 Task: Enable interaction limits for 24 hours only for repository collaborators in the repository "JS".
Action: Mouse moved to (1146, 252)
Screenshot: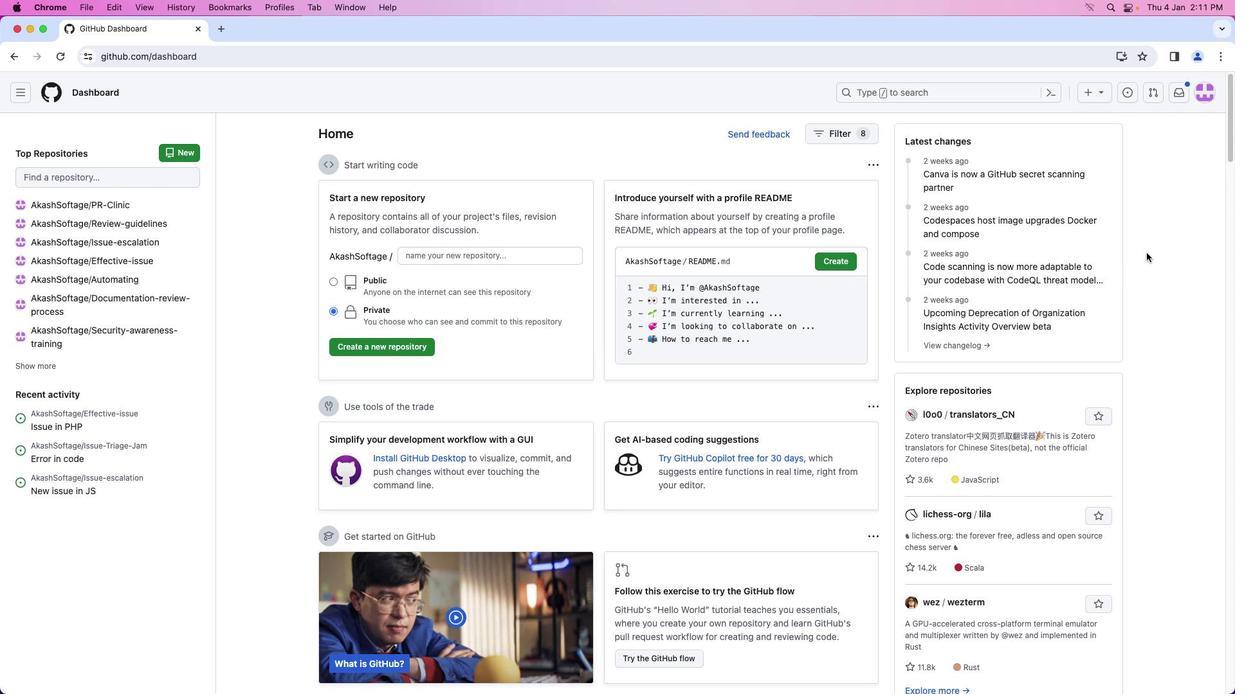 
Action: Mouse pressed left at (1146, 252)
Screenshot: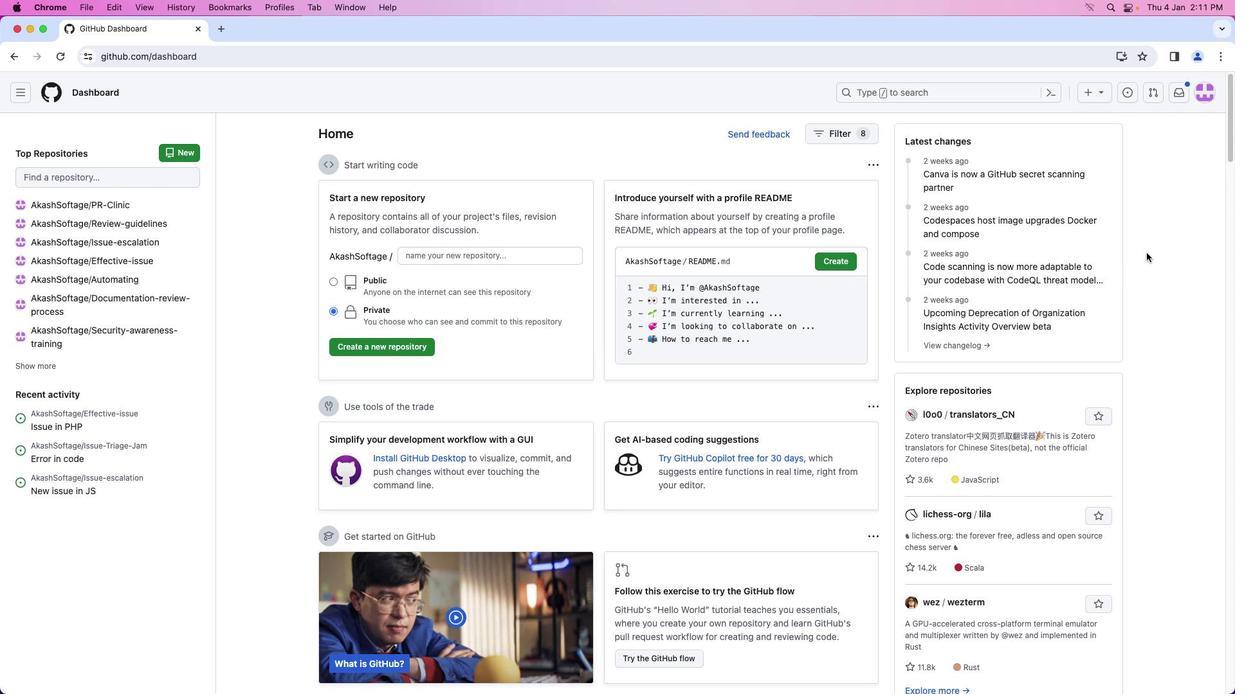 
Action: Mouse moved to (1205, 95)
Screenshot: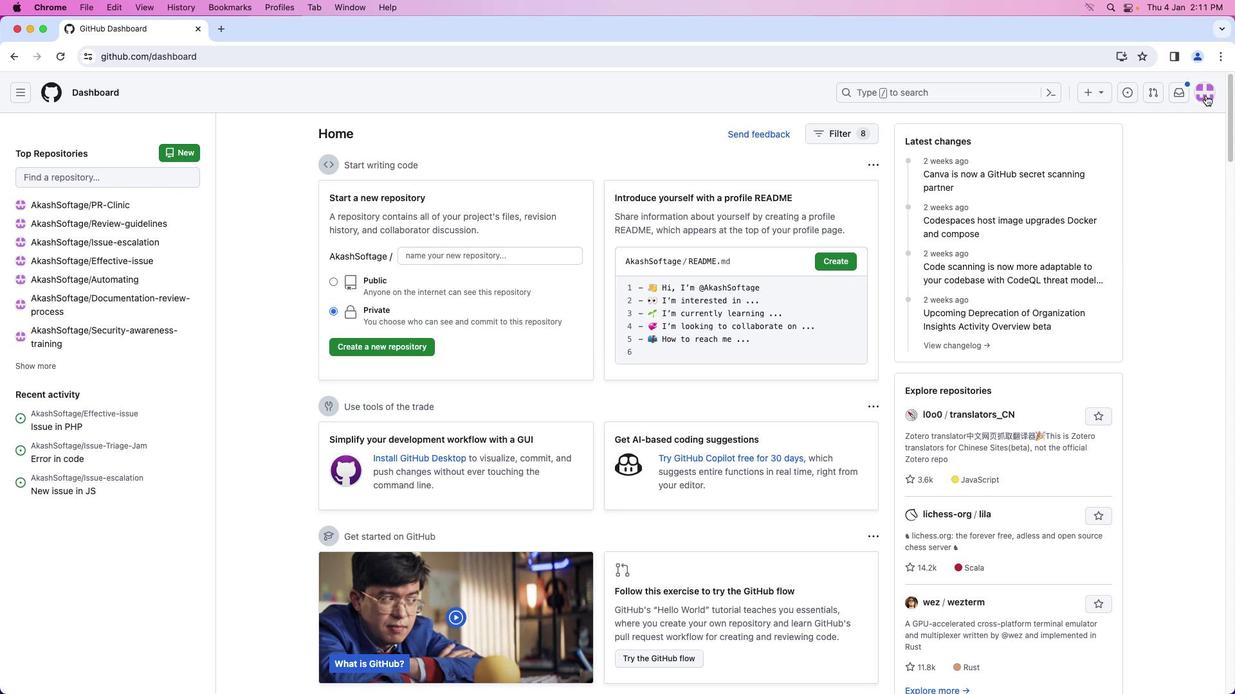 
Action: Mouse pressed left at (1205, 95)
Screenshot: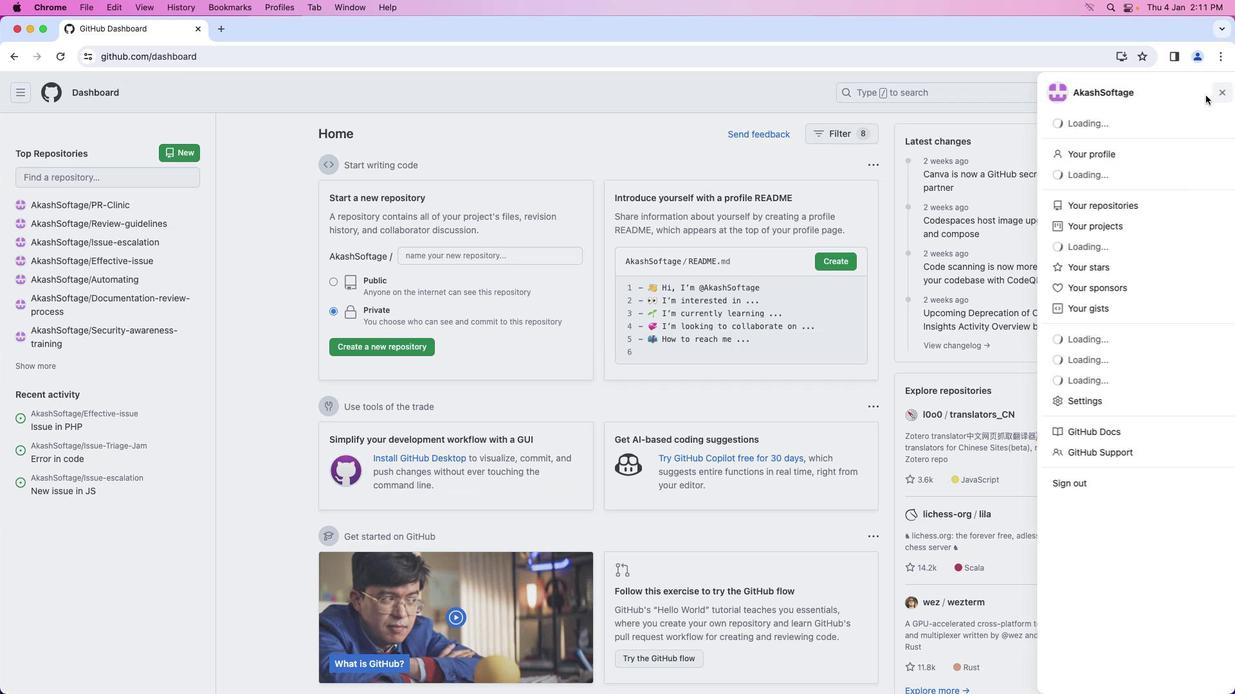 
Action: Mouse moved to (1136, 209)
Screenshot: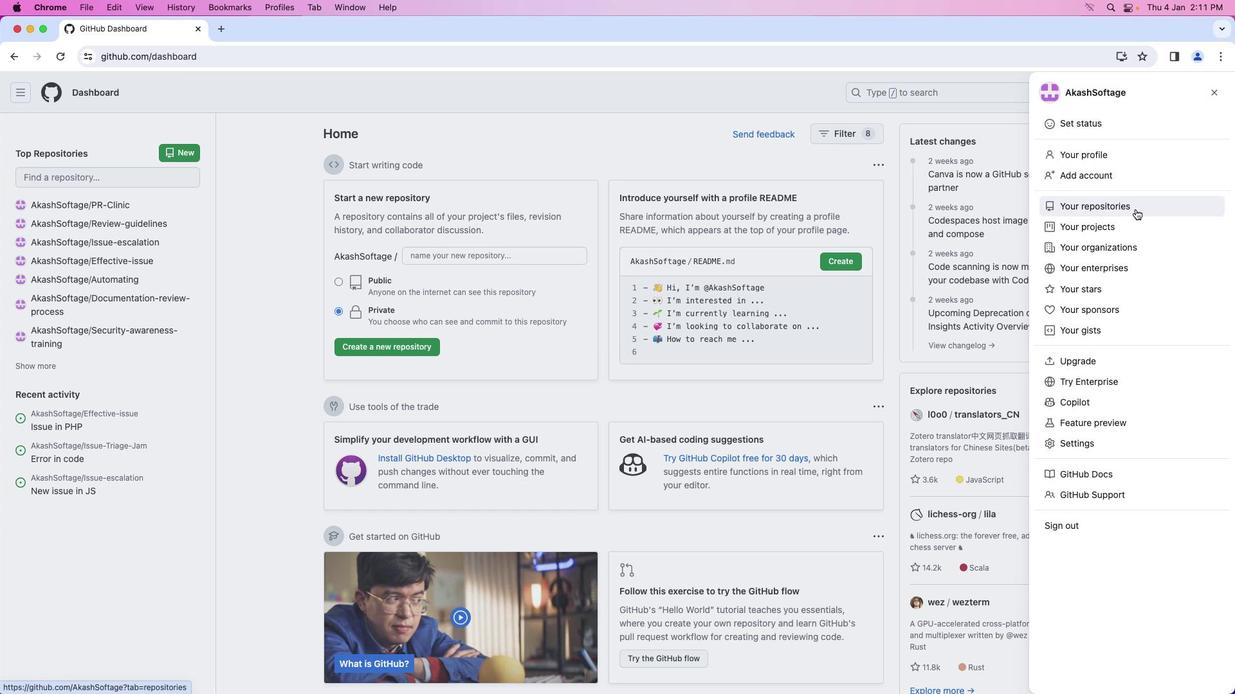 
Action: Mouse pressed left at (1136, 209)
Screenshot: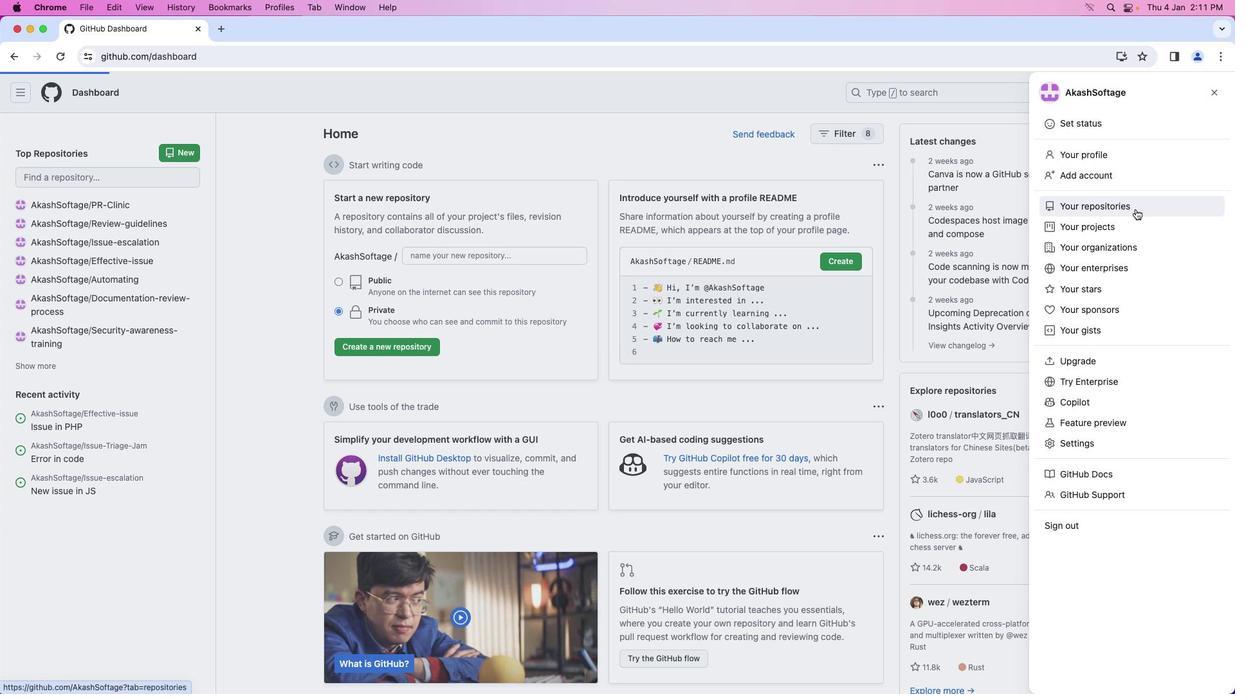 
Action: Mouse moved to (429, 214)
Screenshot: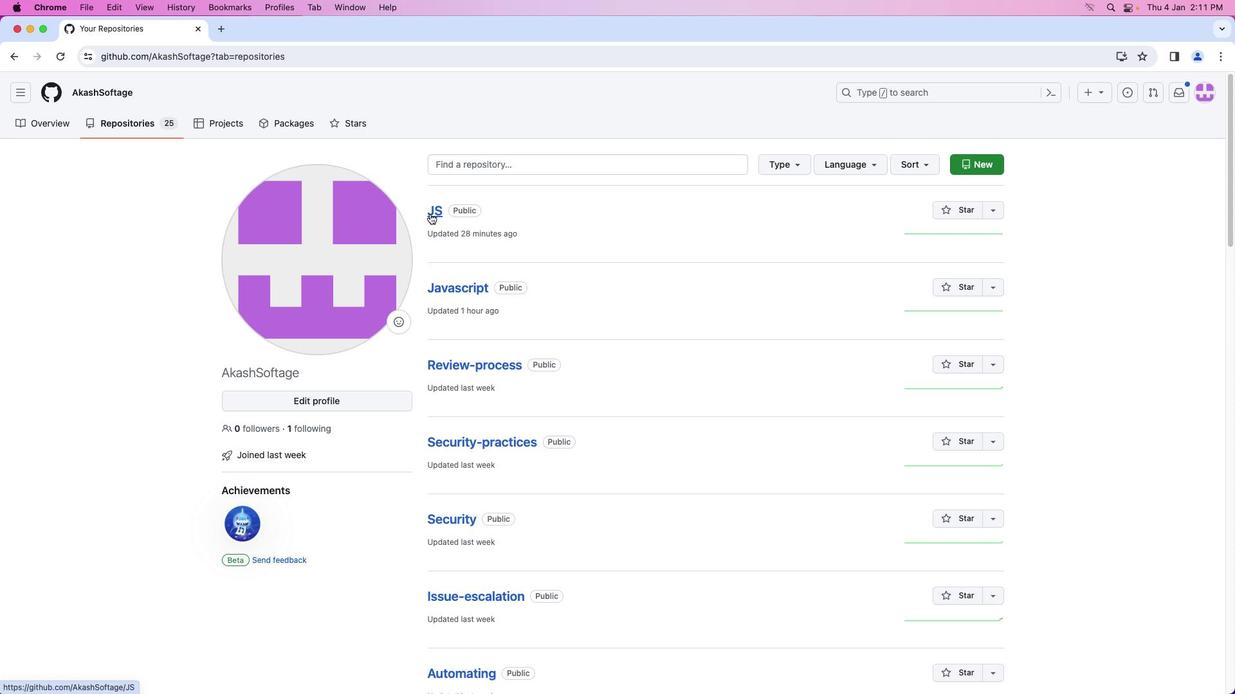 
Action: Mouse pressed left at (429, 214)
Screenshot: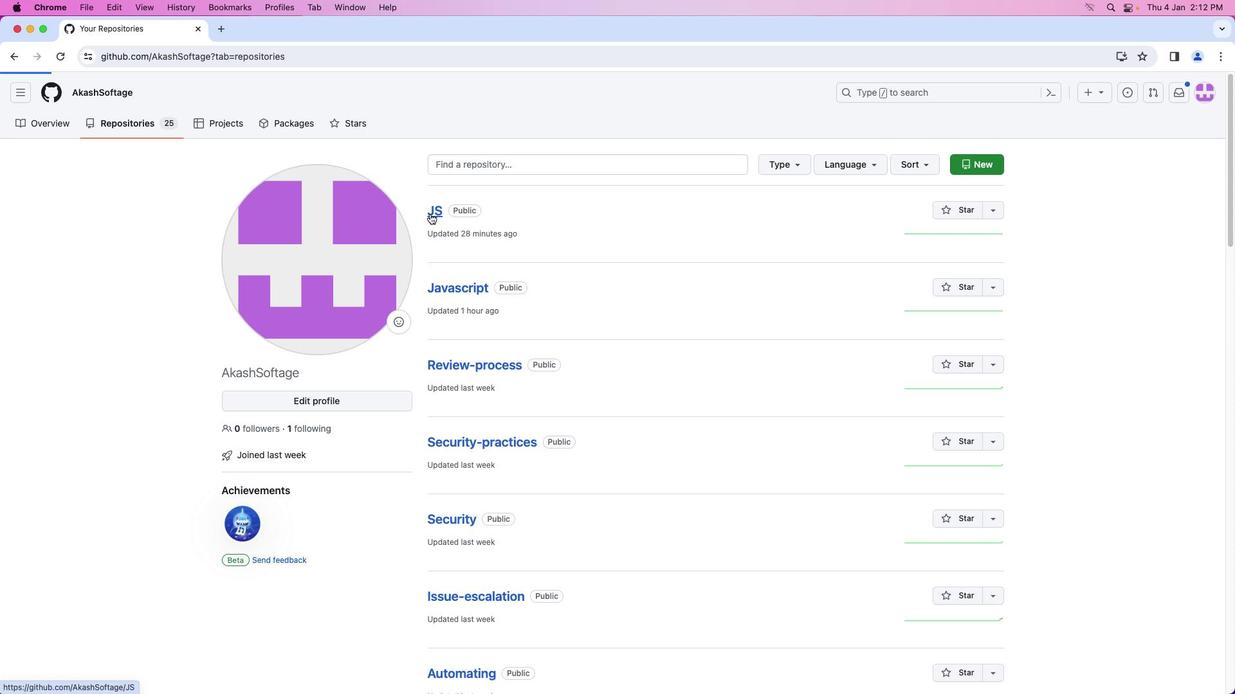 
Action: Mouse moved to (559, 124)
Screenshot: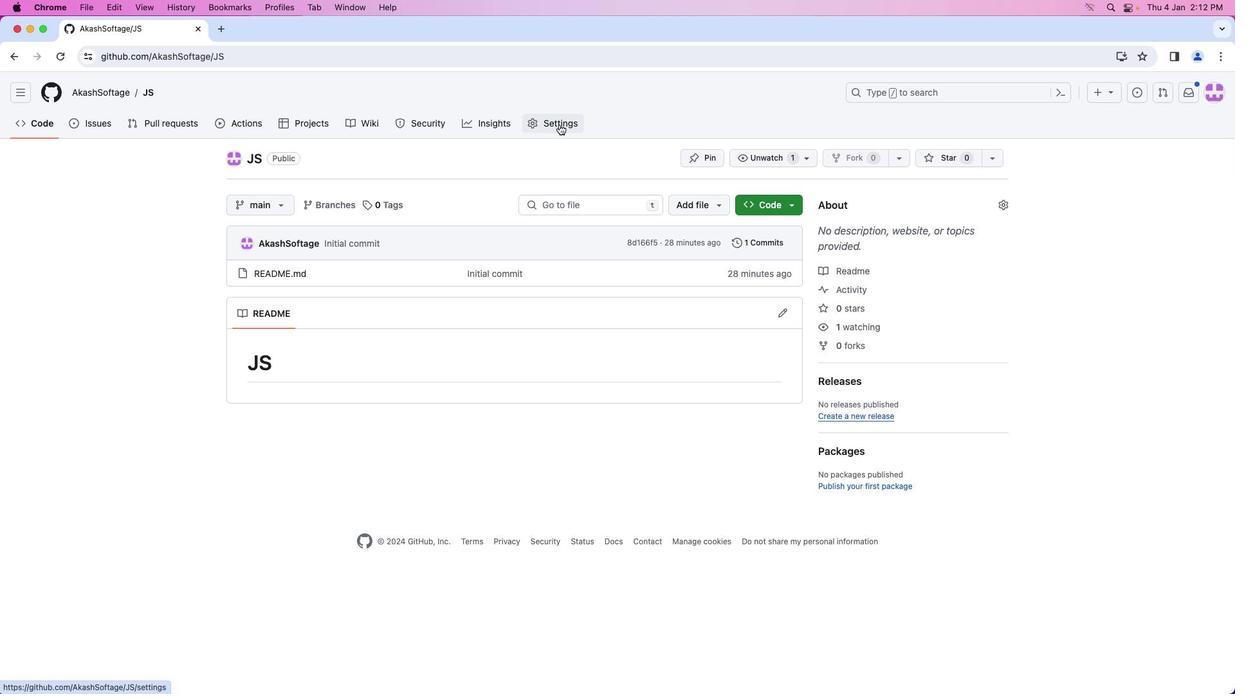
Action: Mouse pressed left at (559, 124)
Screenshot: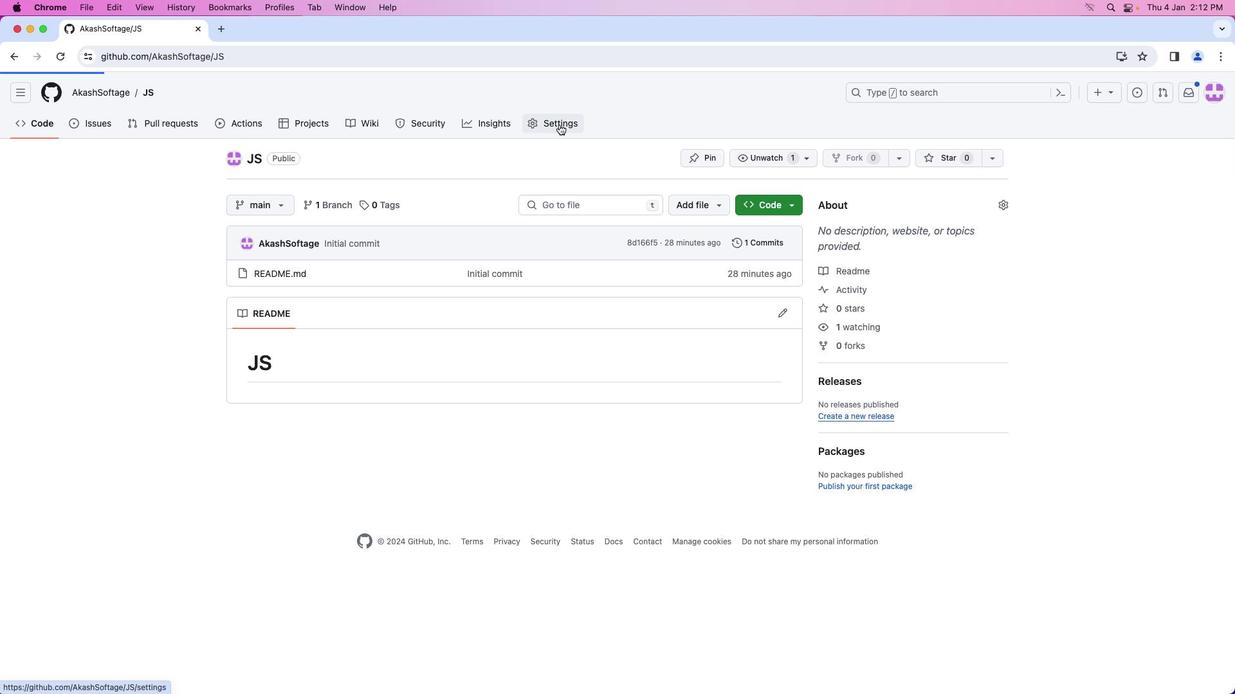
Action: Mouse moved to (404, 238)
Screenshot: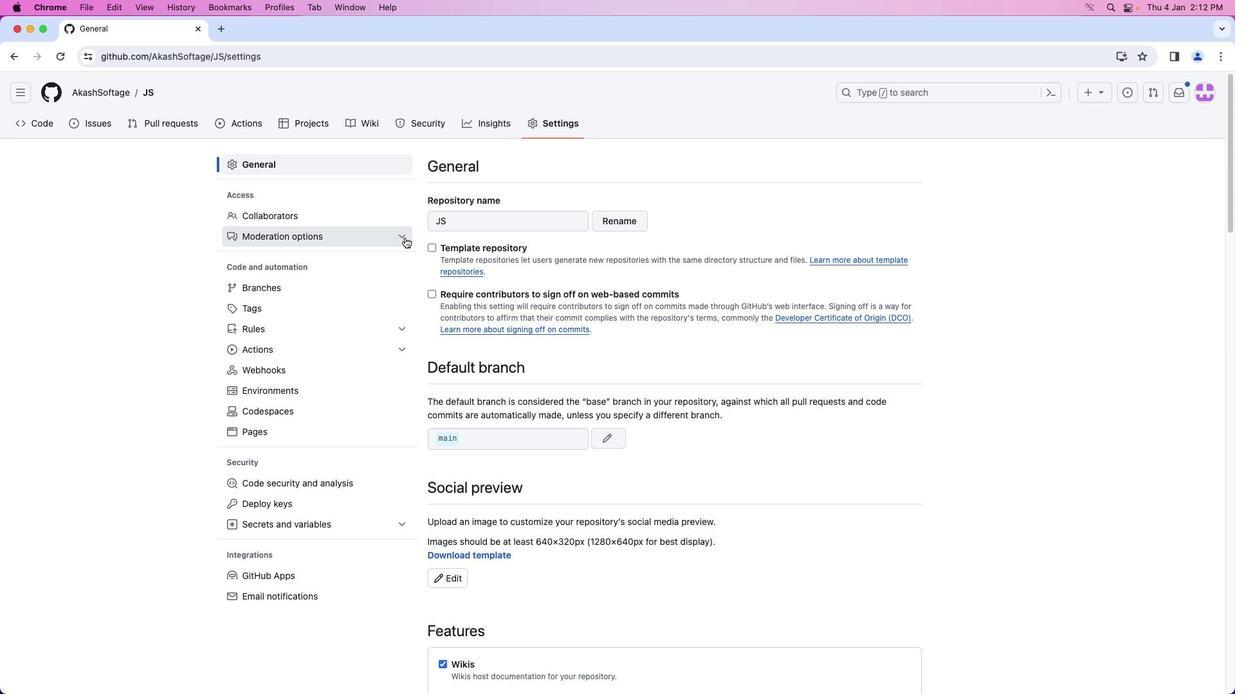 
Action: Mouse pressed left at (404, 238)
Screenshot: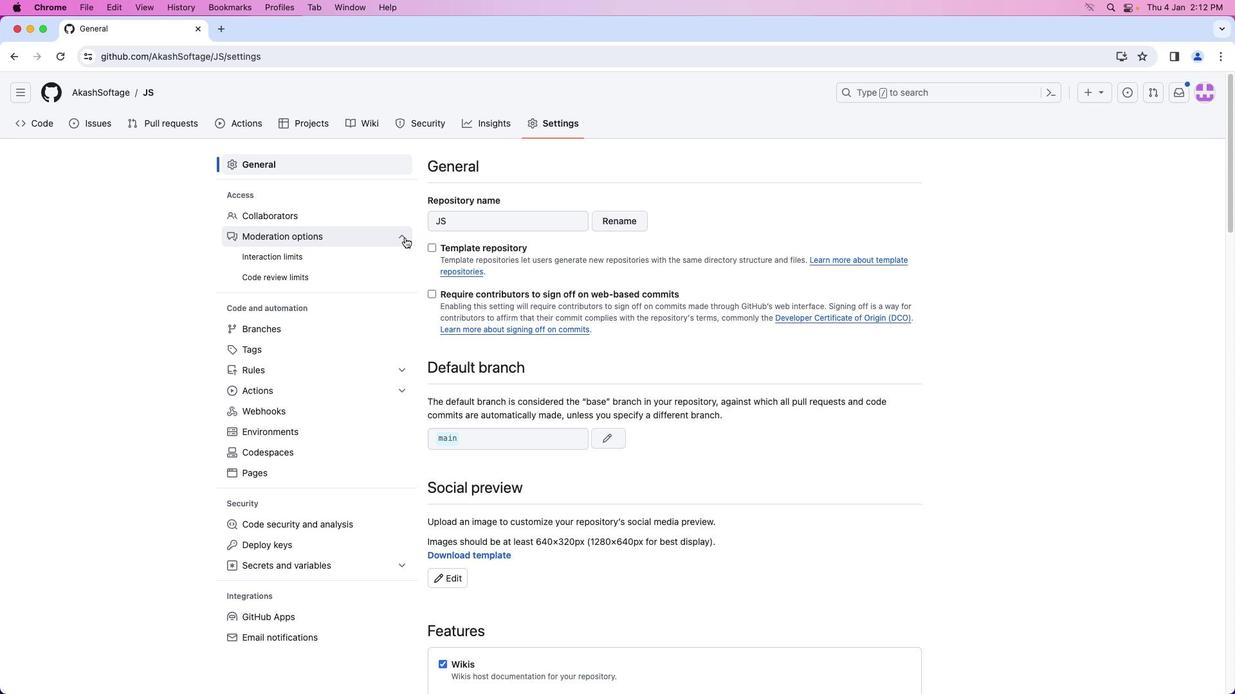
Action: Mouse moved to (322, 257)
Screenshot: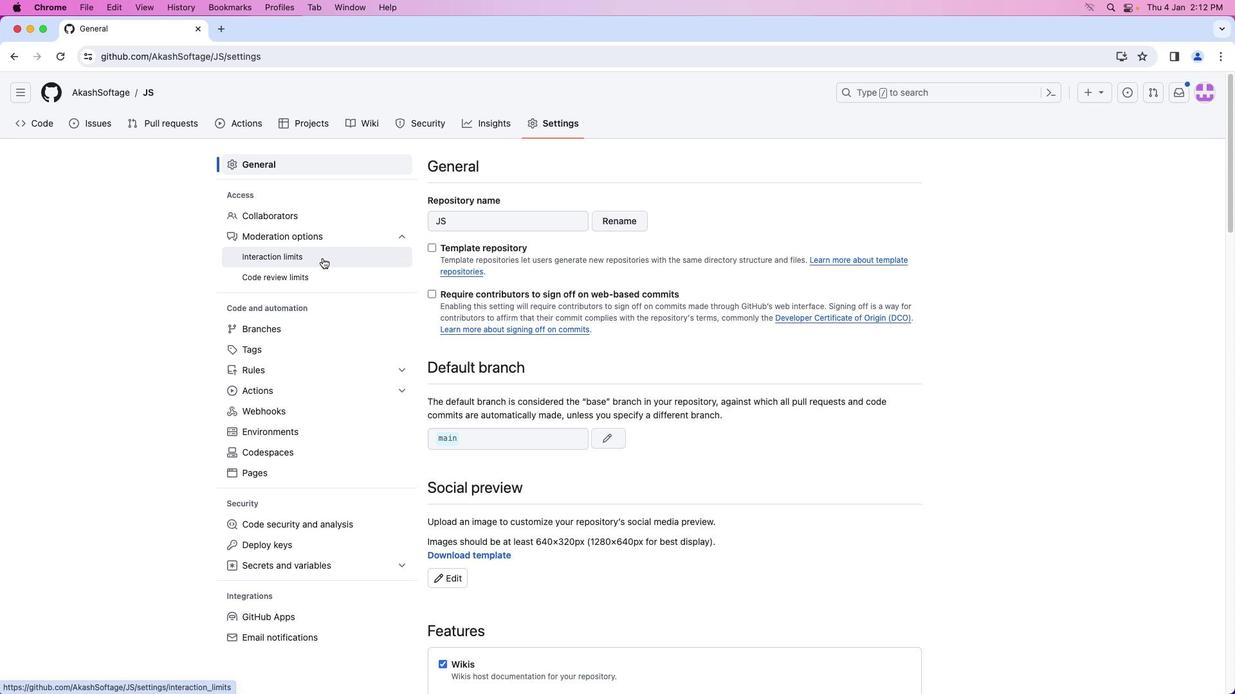 
Action: Mouse pressed left at (322, 257)
Screenshot: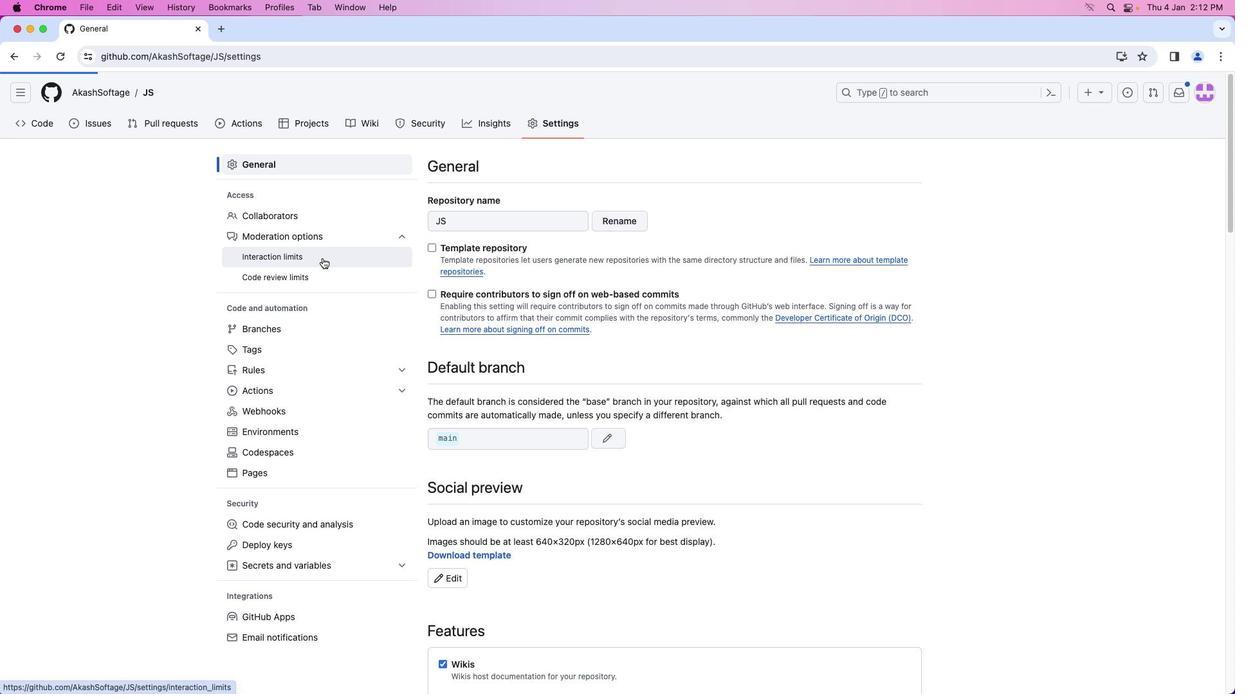 
Action: Mouse moved to (889, 452)
Screenshot: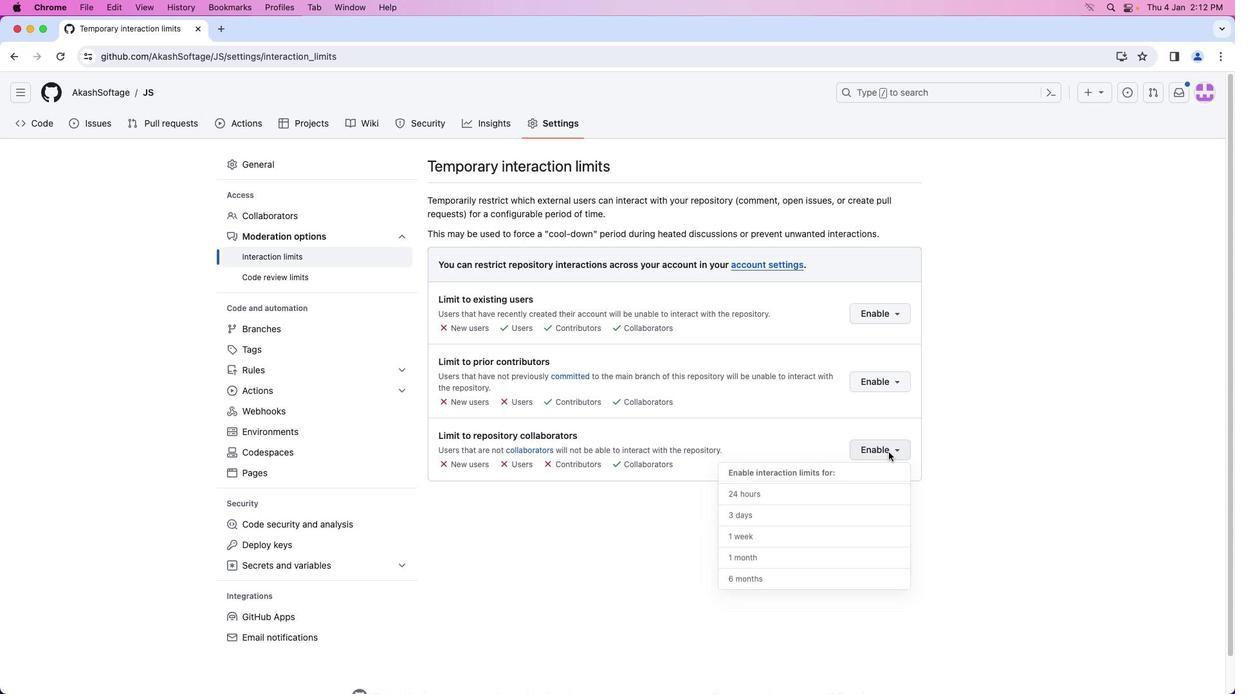 
Action: Mouse pressed left at (889, 452)
Screenshot: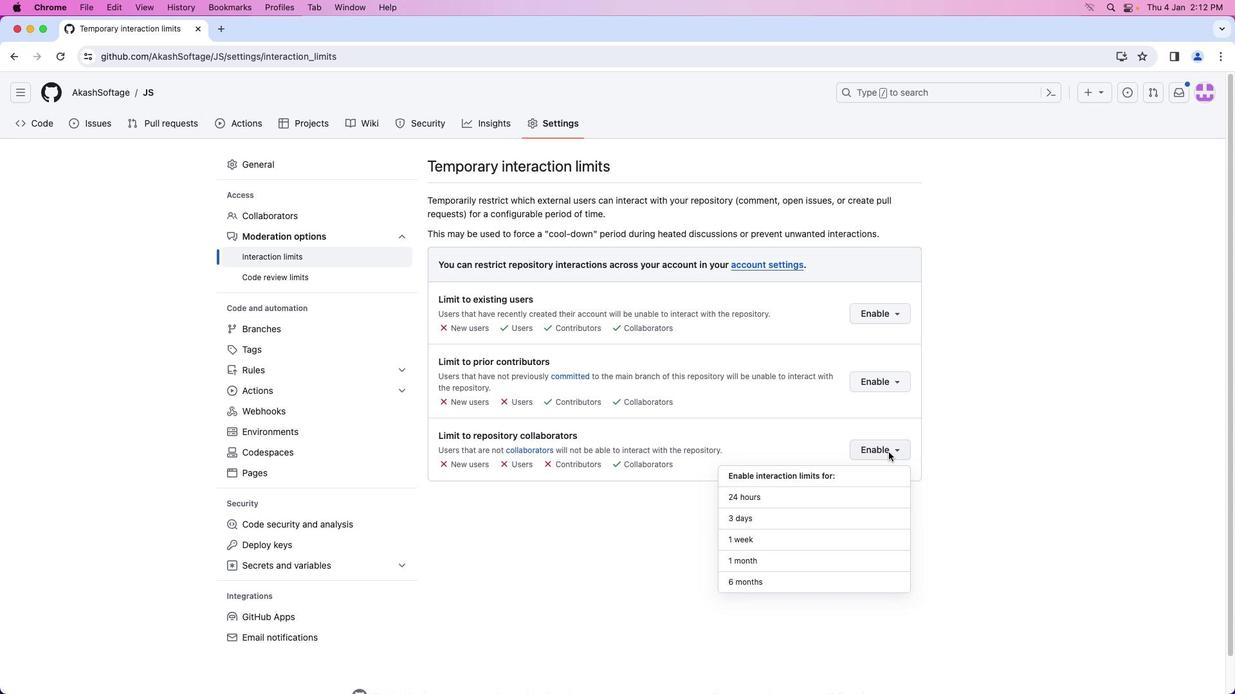 
Action: Mouse moved to (840, 494)
Screenshot: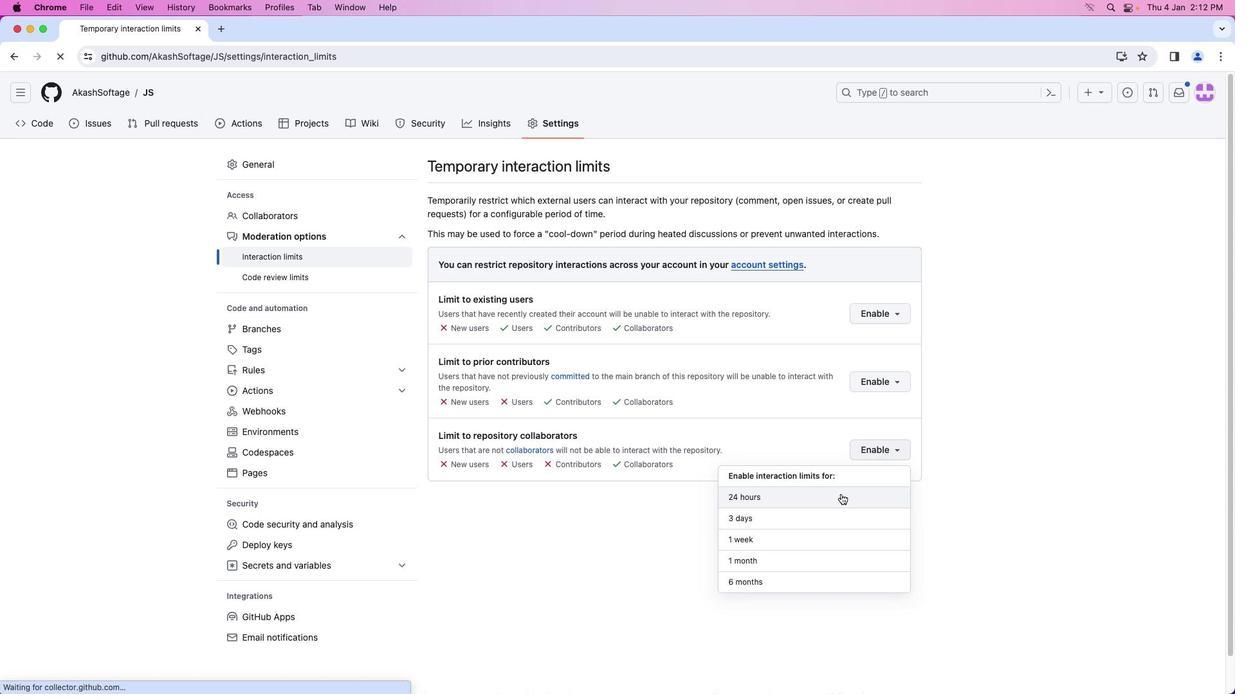
Action: Mouse pressed left at (840, 494)
Screenshot: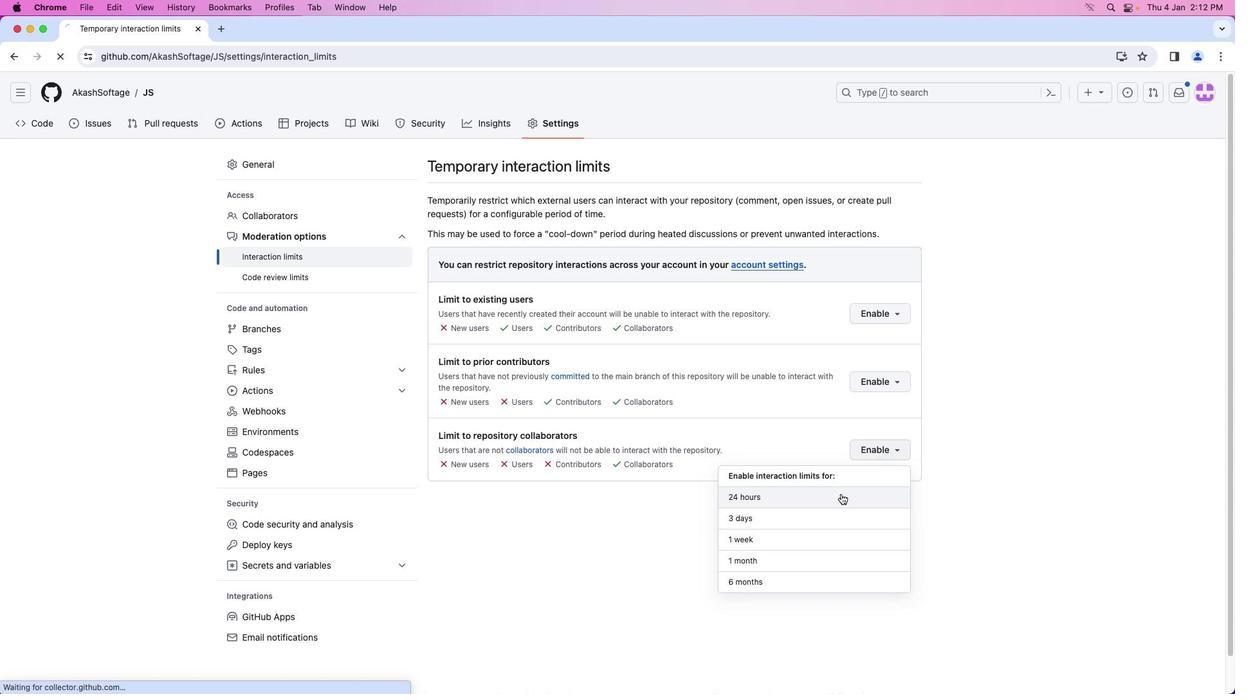 
Action: Mouse moved to (840, 494)
Screenshot: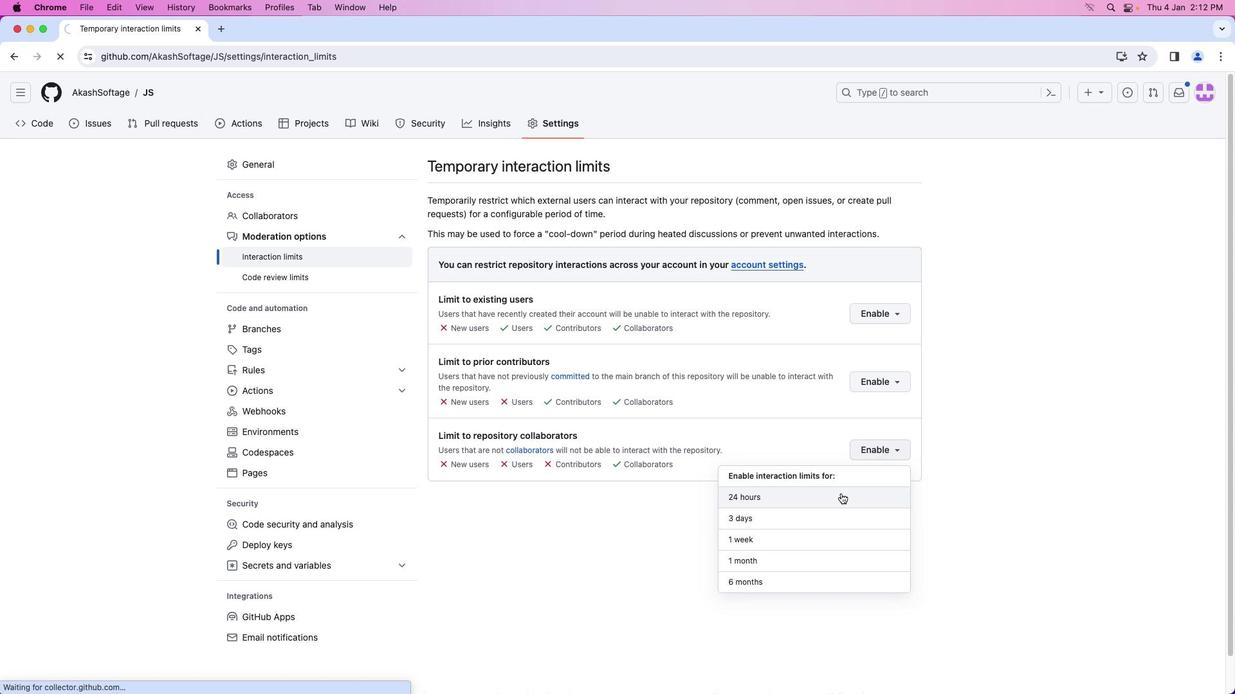 
